 Task: In the  document presentation.txt Use the feature 'and check spelling and grammer' Change font style of header to '23' Select the body of letter and change paragraph spacing to  1.5
Action: Mouse moved to (297, 365)
Screenshot: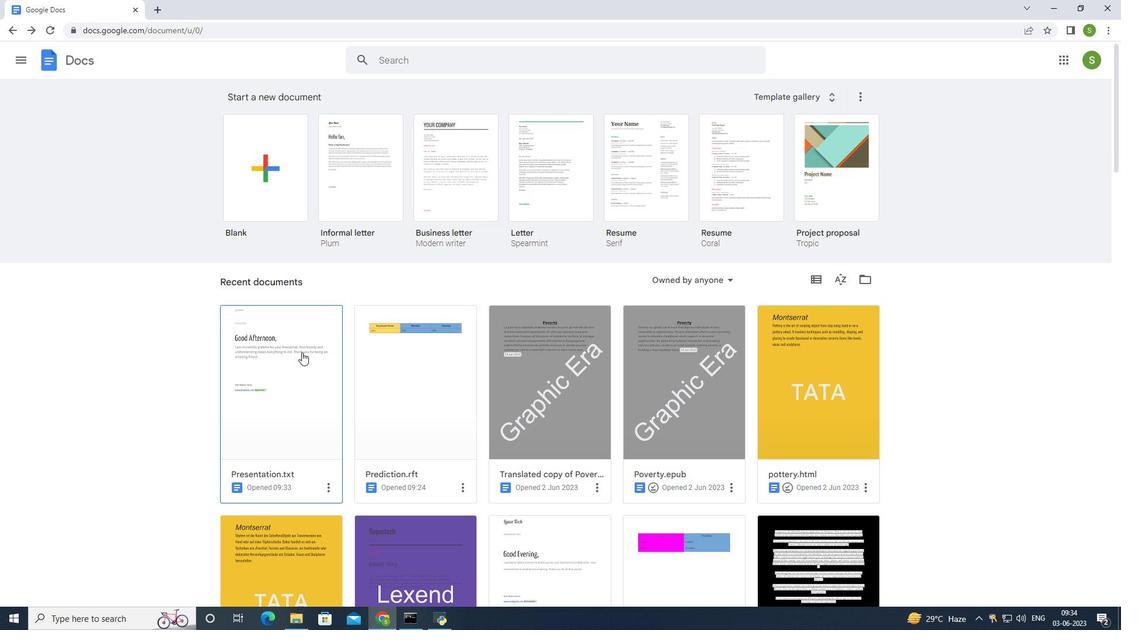 
Action: Mouse pressed left at (297, 365)
Screenshot: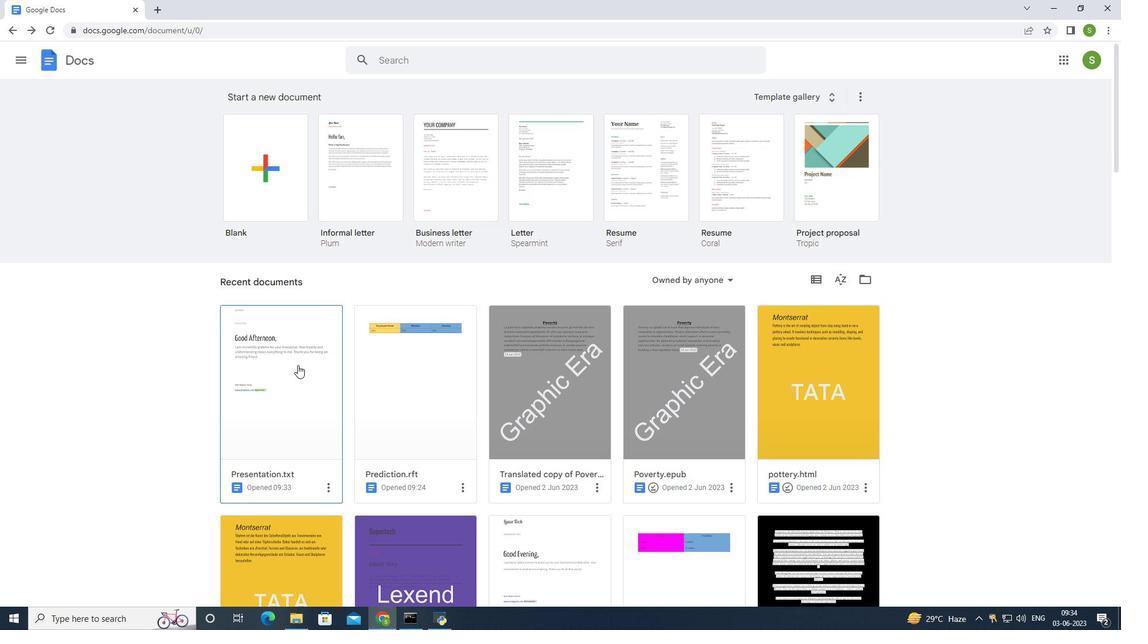 
Action: Mouse moved to (185, 71)
Screenshot: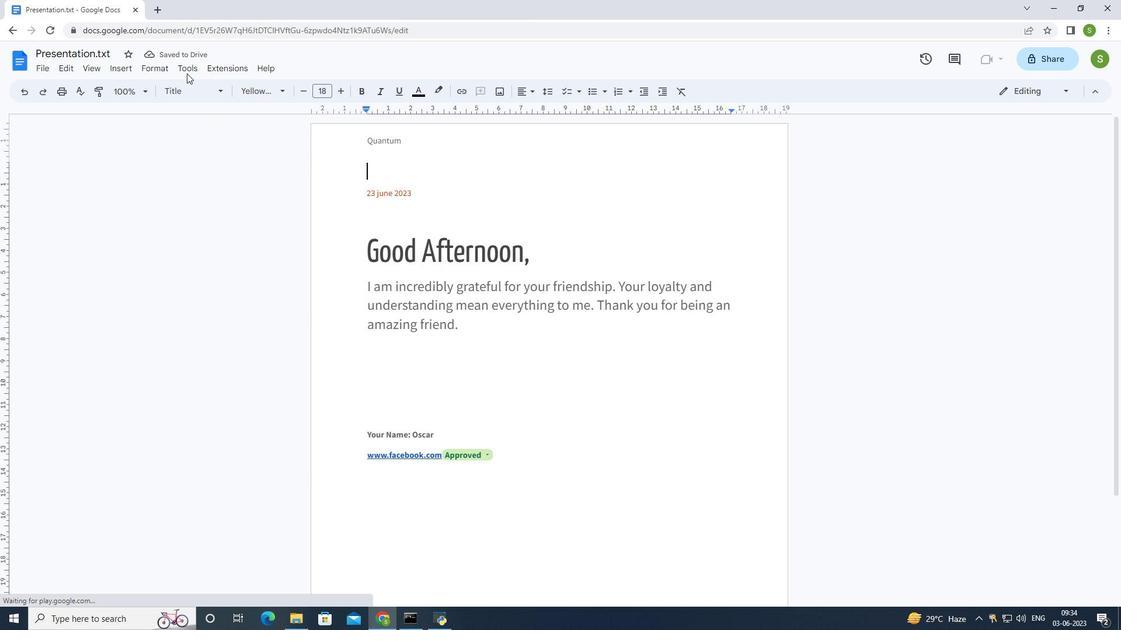 
Action: Mouse pressed left at (185, 71)
Screenshot: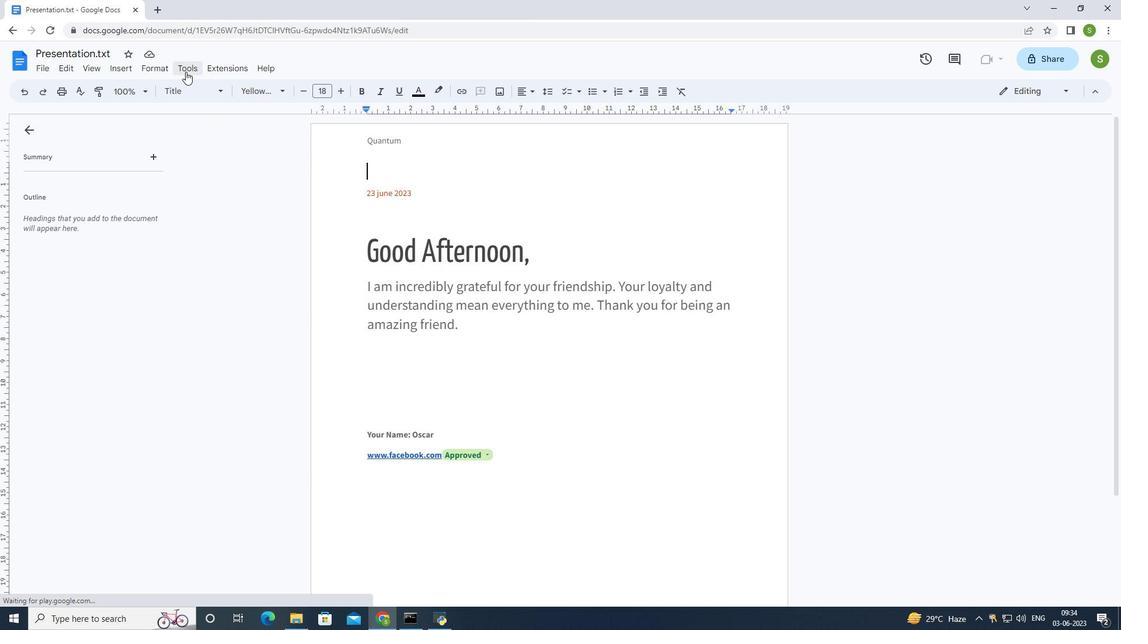 
Action: Mouse moved to (191, 83)
Screenshot: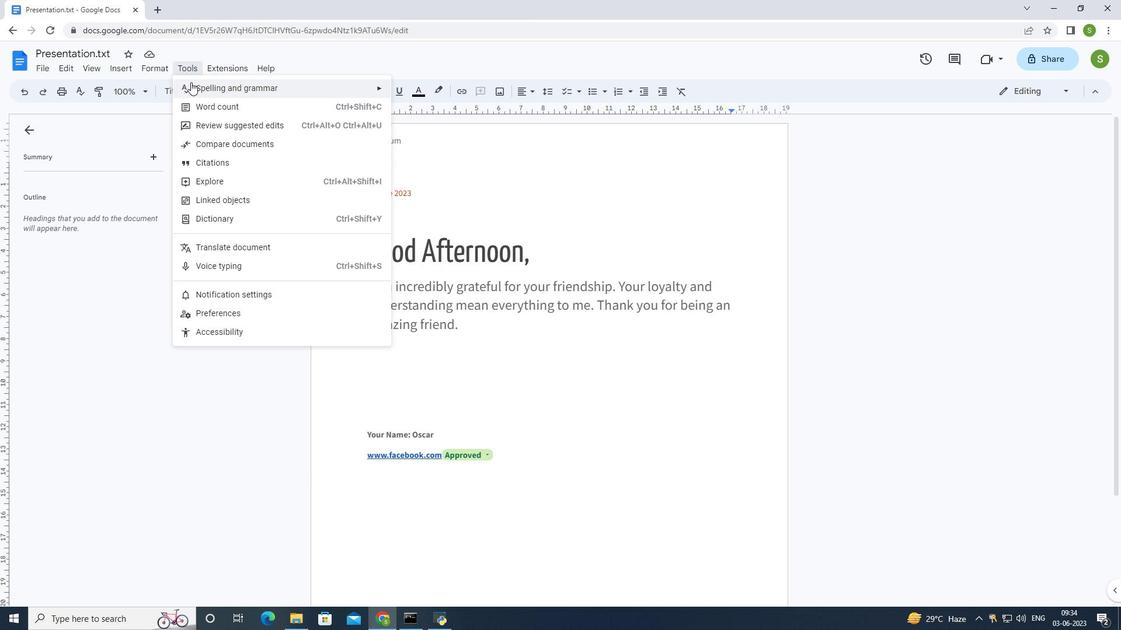 
Action: Mouse pressed left at (191, 83)
Screenshot: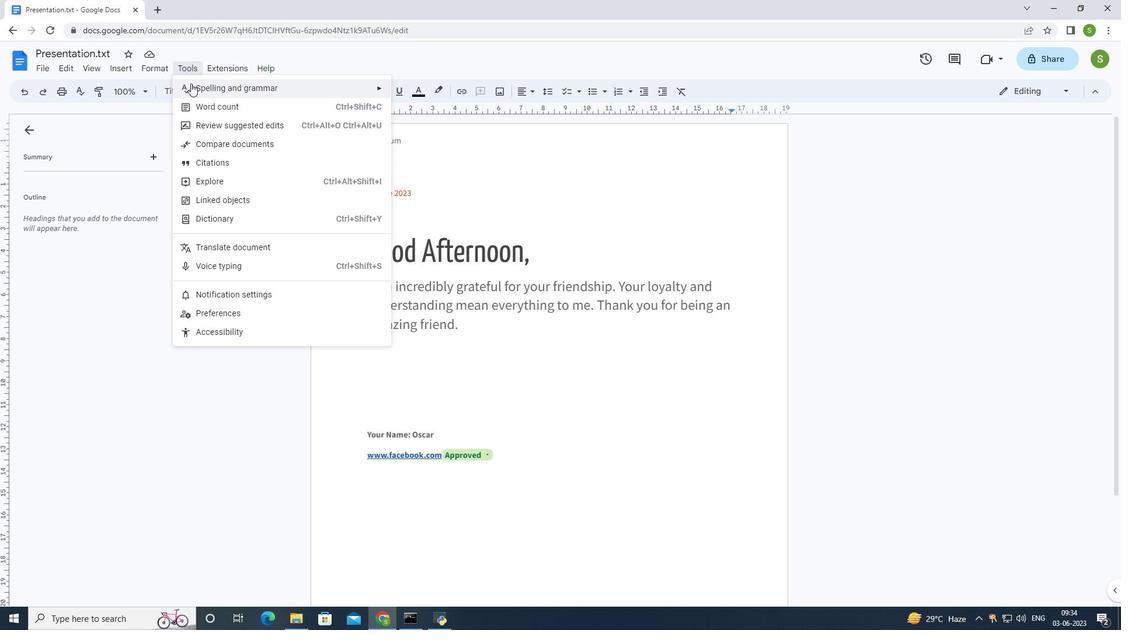 
Action: Mouse moved to (415, 88)
Screenshot: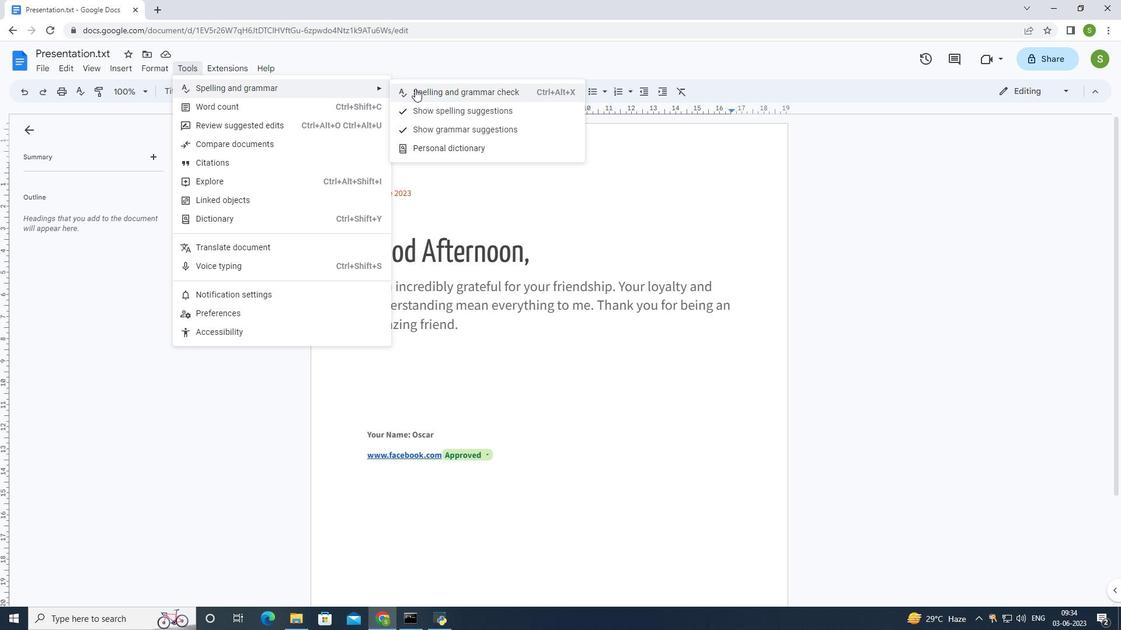 
Action: Mouse pressed left at (415, 88)
Screenshot: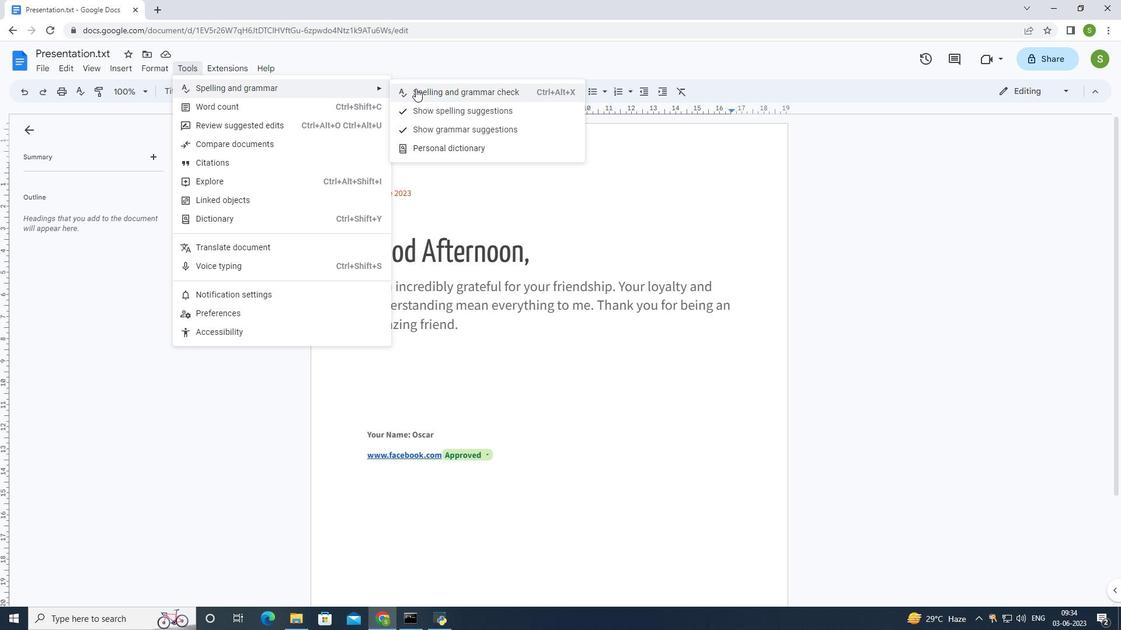 
Action: Mouse moved to (364, 278)
Screenshot: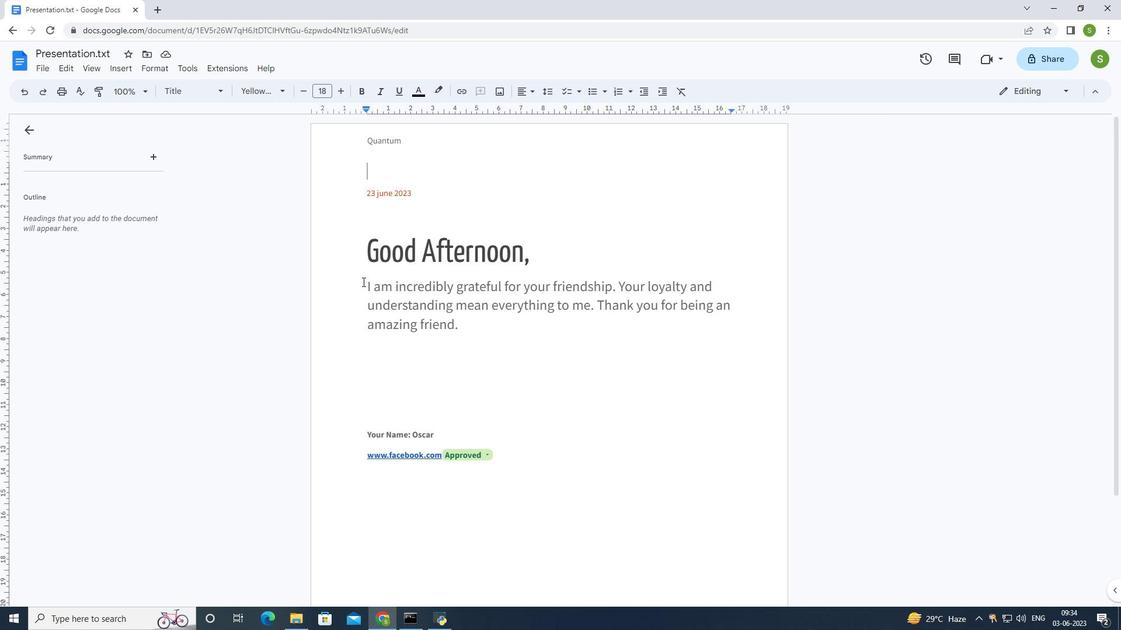 
Action: Mouse pressed left at (364, 278)
Screenshot: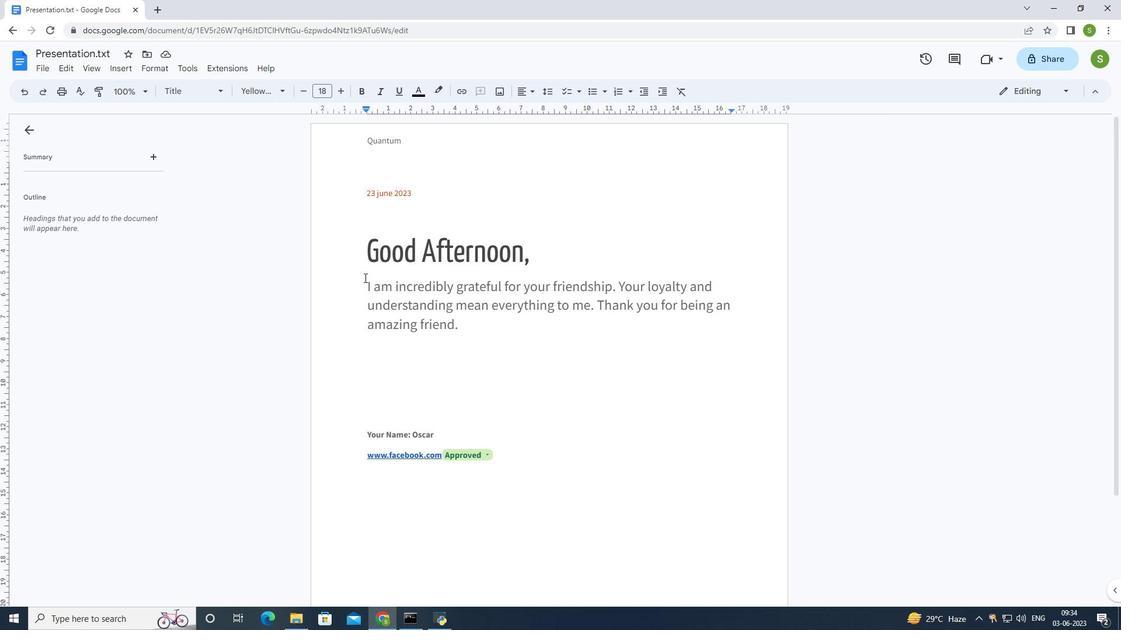
Action: Mouse moved to (255, 92)
Screenshot: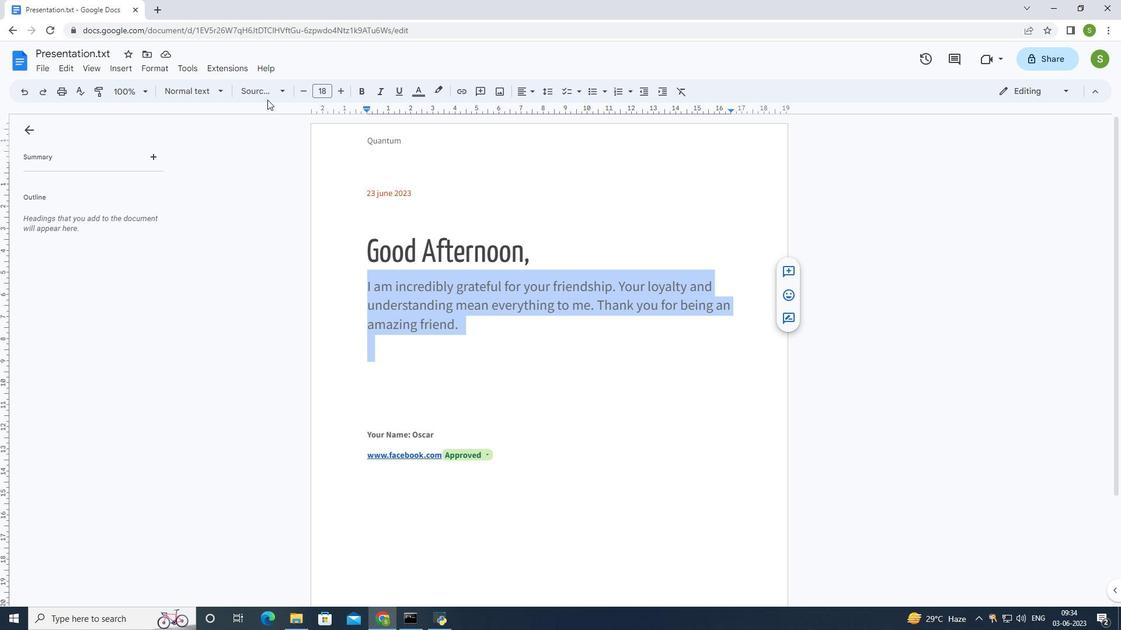 
Action: Mouse pressed left at (255, 92)
Screenshot: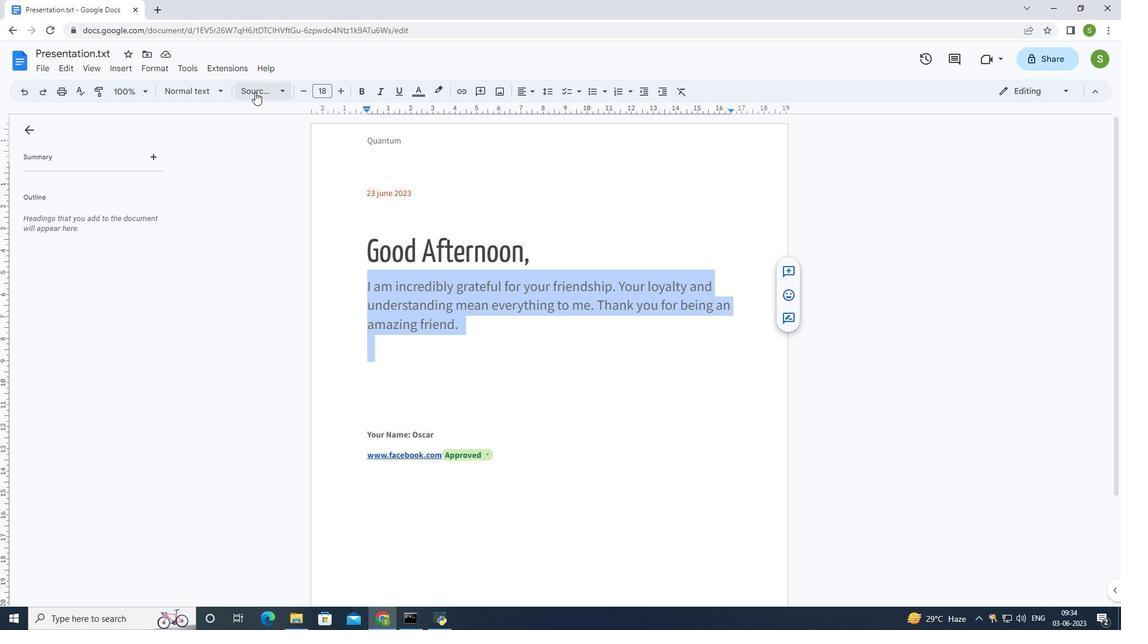 
Action: Mouse moved to (555, 195)
Screenshot: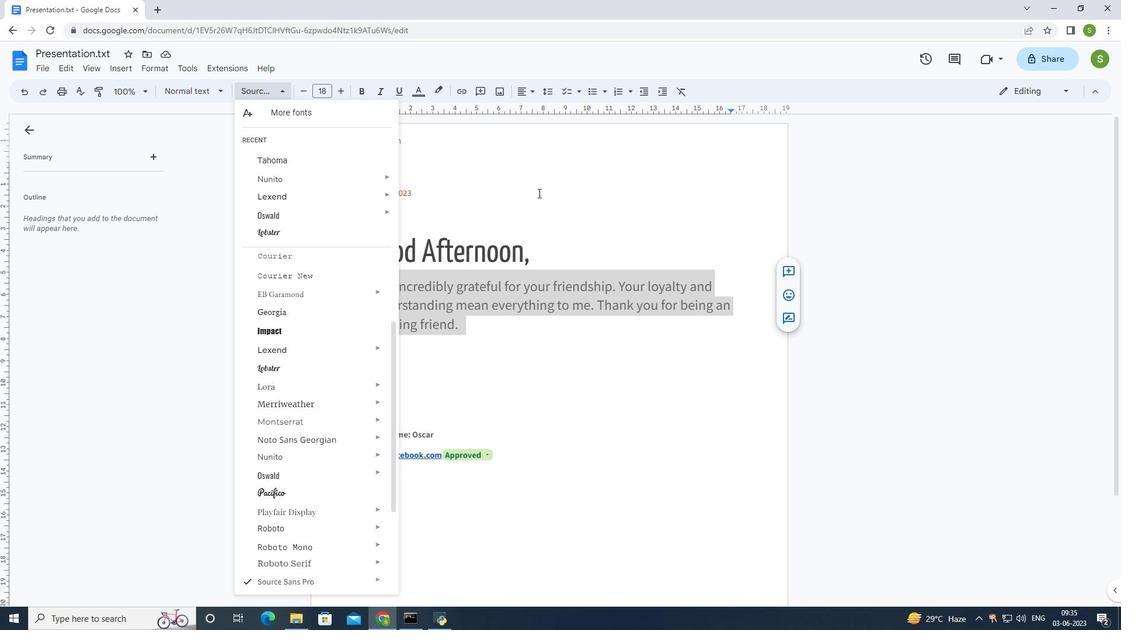 
Action: Mouse pressed left at (555, 195)
Screenshot: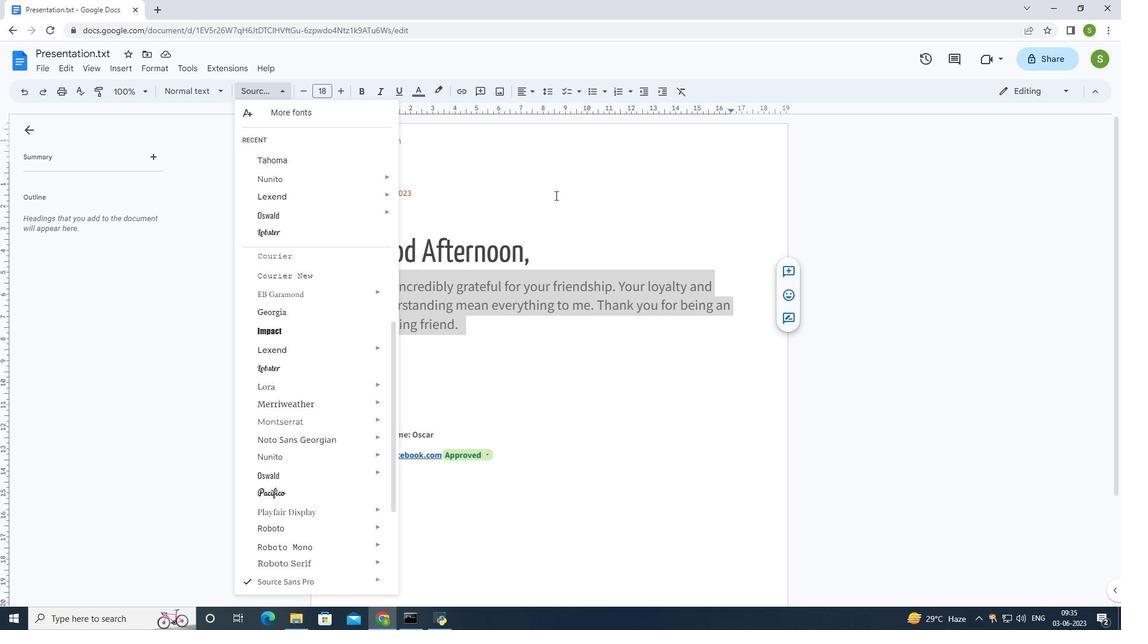
Action: Mouse moved to (414, 145)
Screenshot: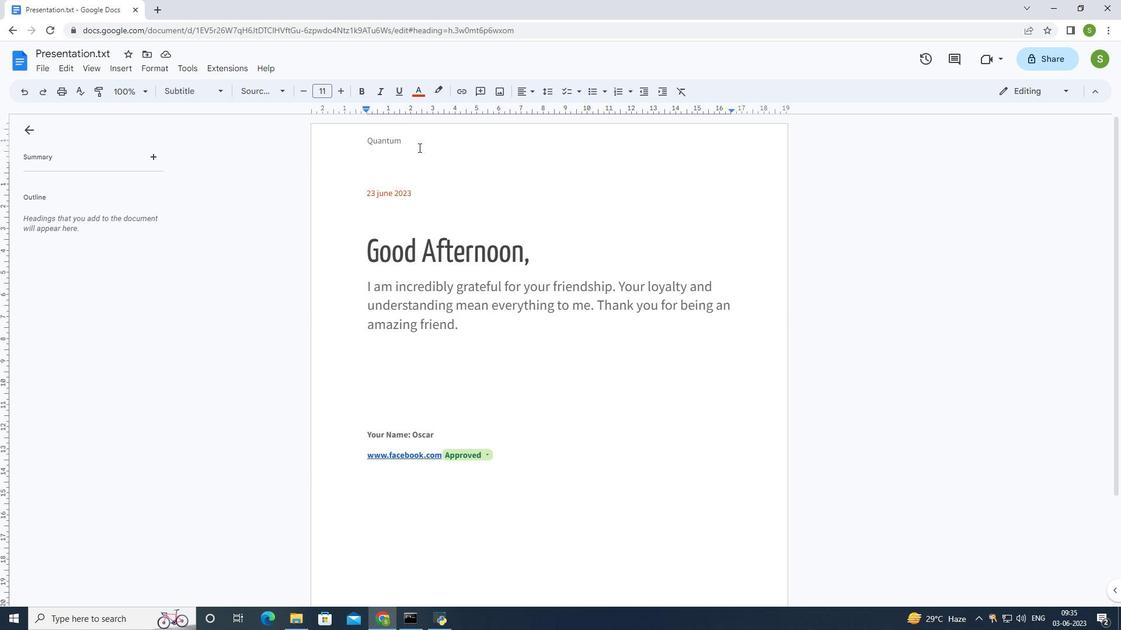 
Action: Mouse pressed left at (414, 145)
Screenshot: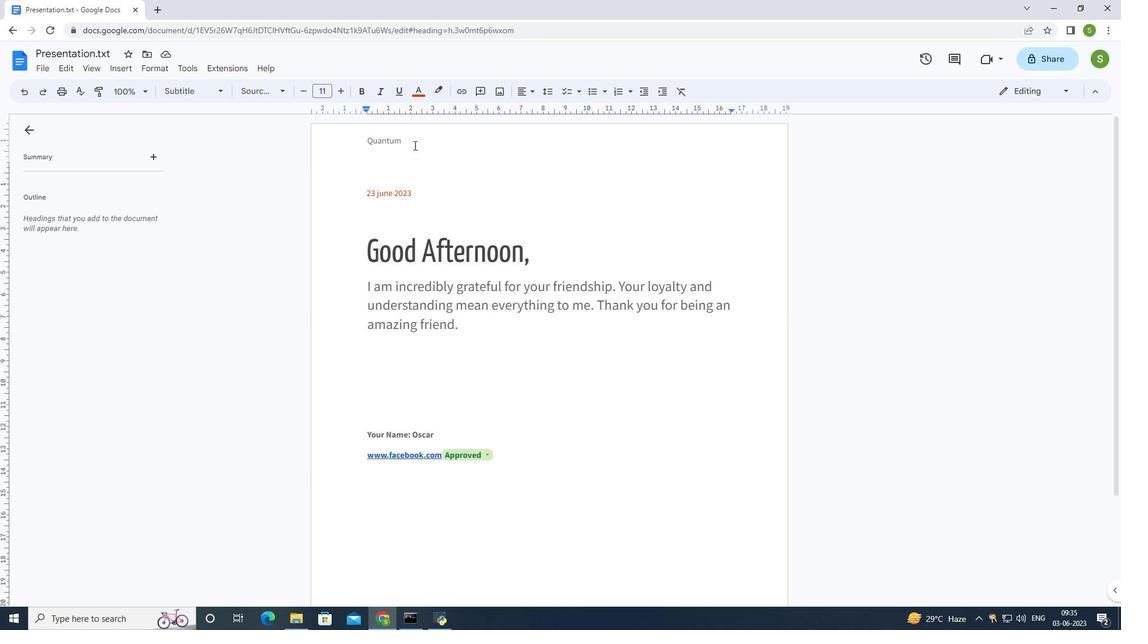 
Action: Mouse moved to (410, 141)
Screenshot: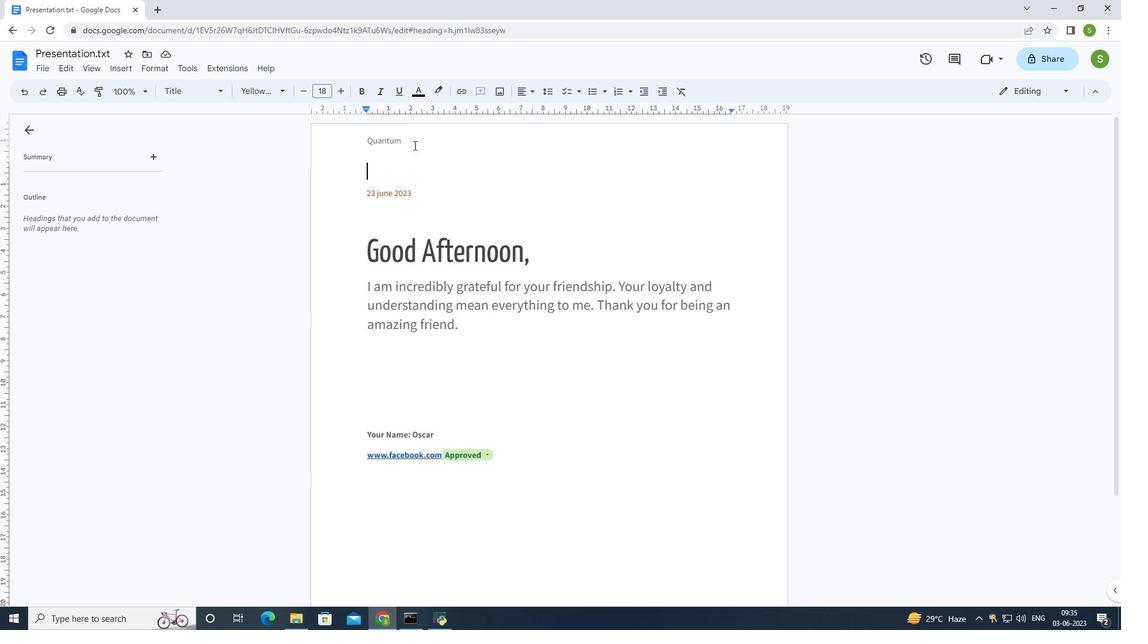 
Action: Mouse pressed left at (410, 141)
Screenshot: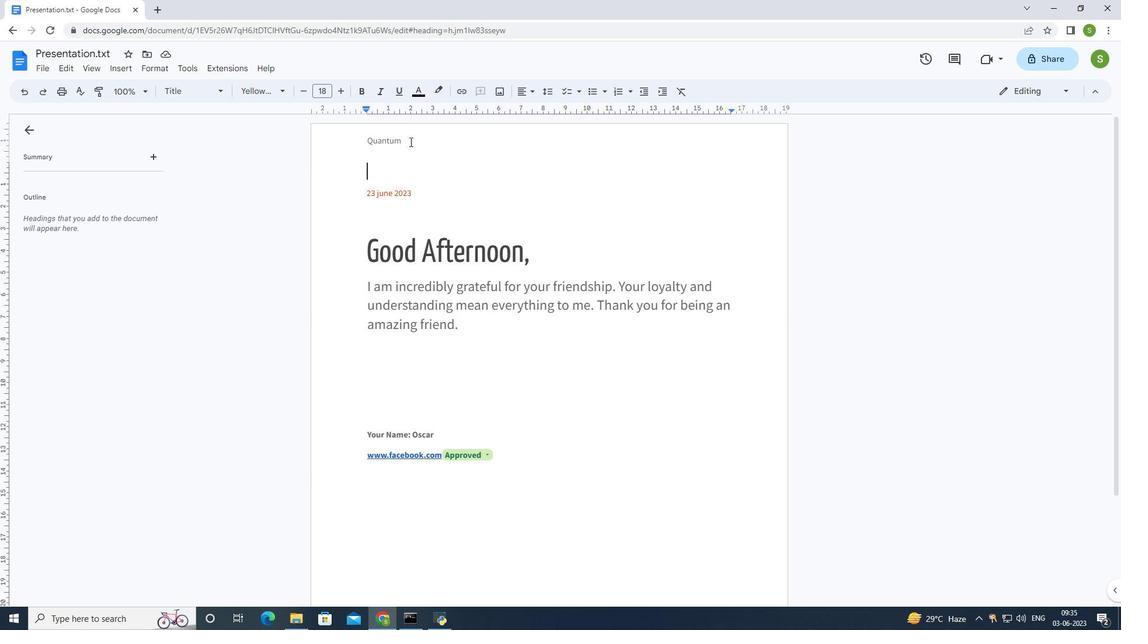 
Action: Mouse moved to (410, 141)
Screenshot: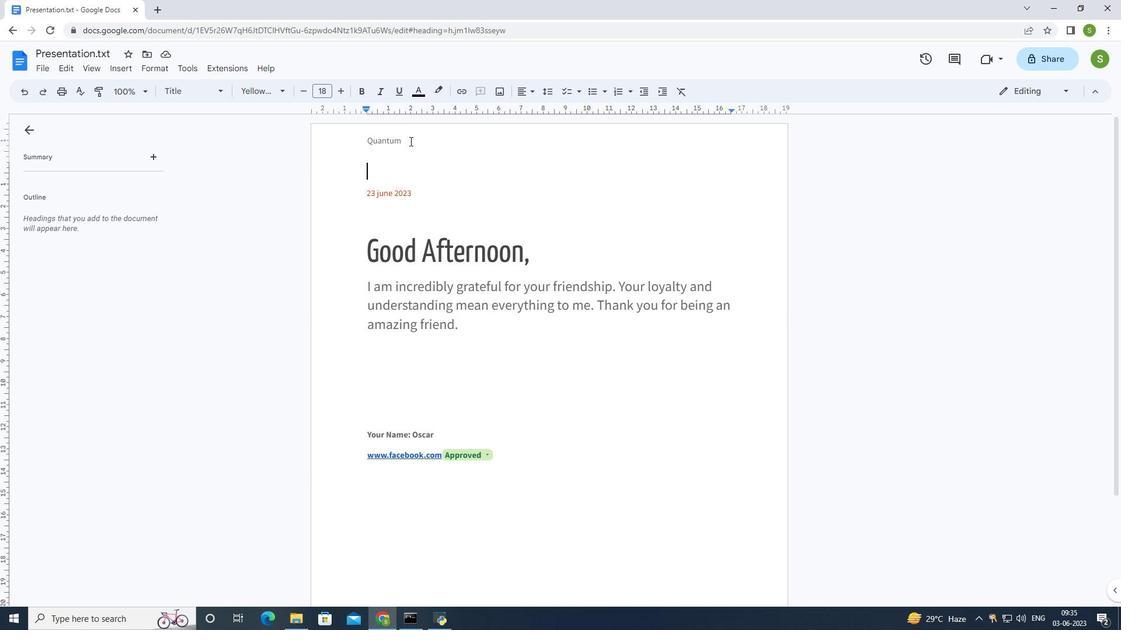 
Action: Mouse pressed left at (410, 141)
Screenshot: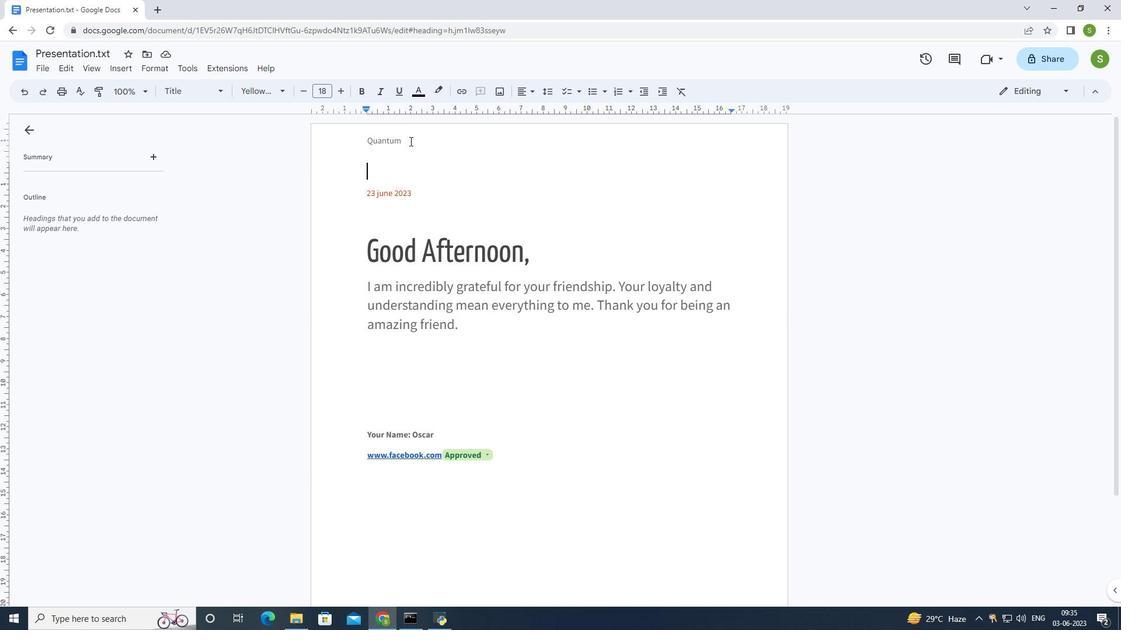
Action: Mouse moved to (405, 140)
Screenshot: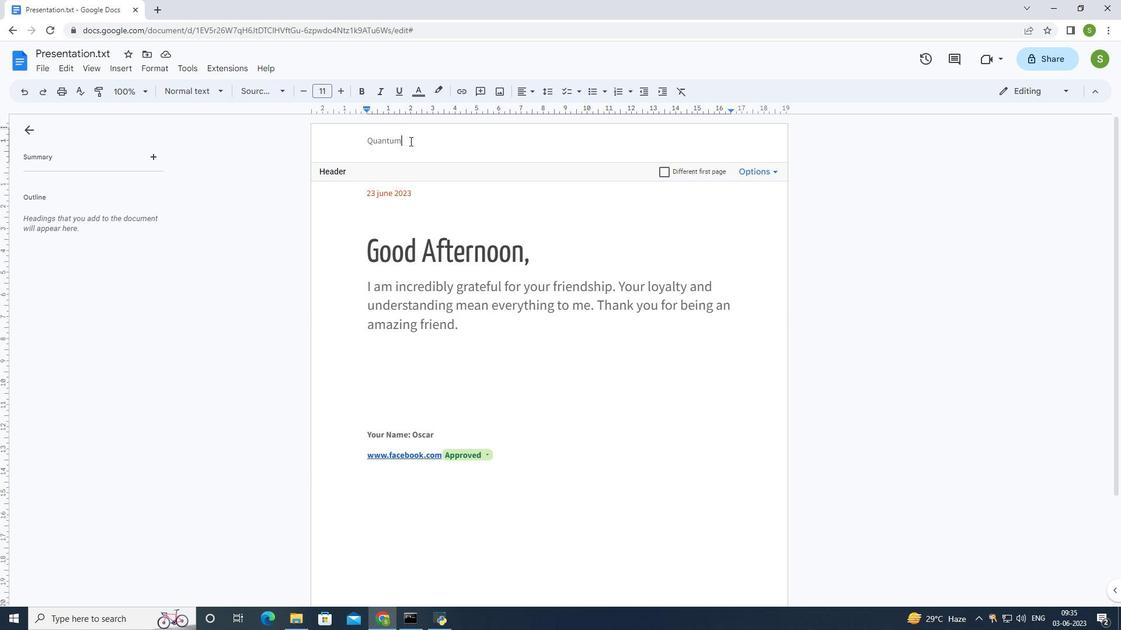 
Action: Mouse pressed left at (405, 140)
Screenshot: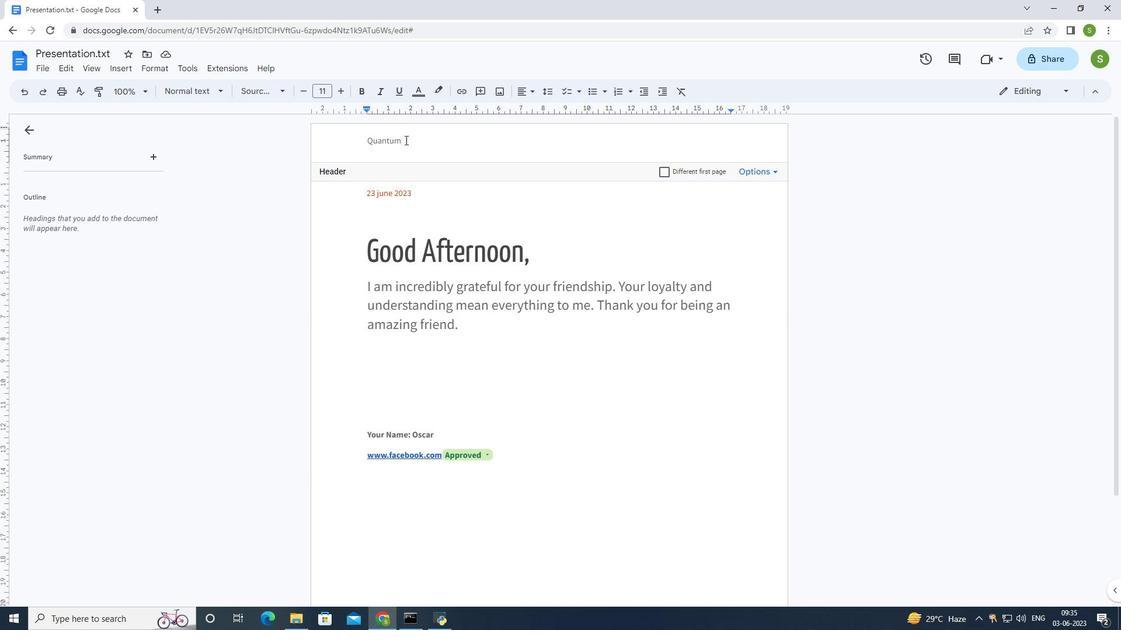 
Action: Mouse moved to (344, 89)
Screenshot: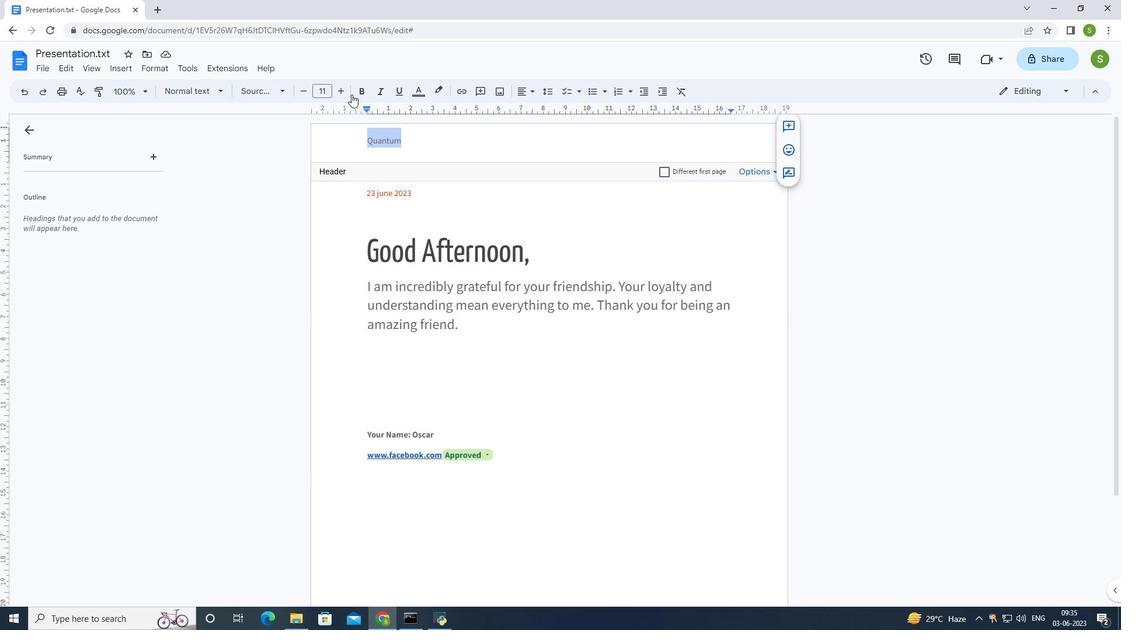 
Action: Mouse pressed left at (344, 89)
Screenshot: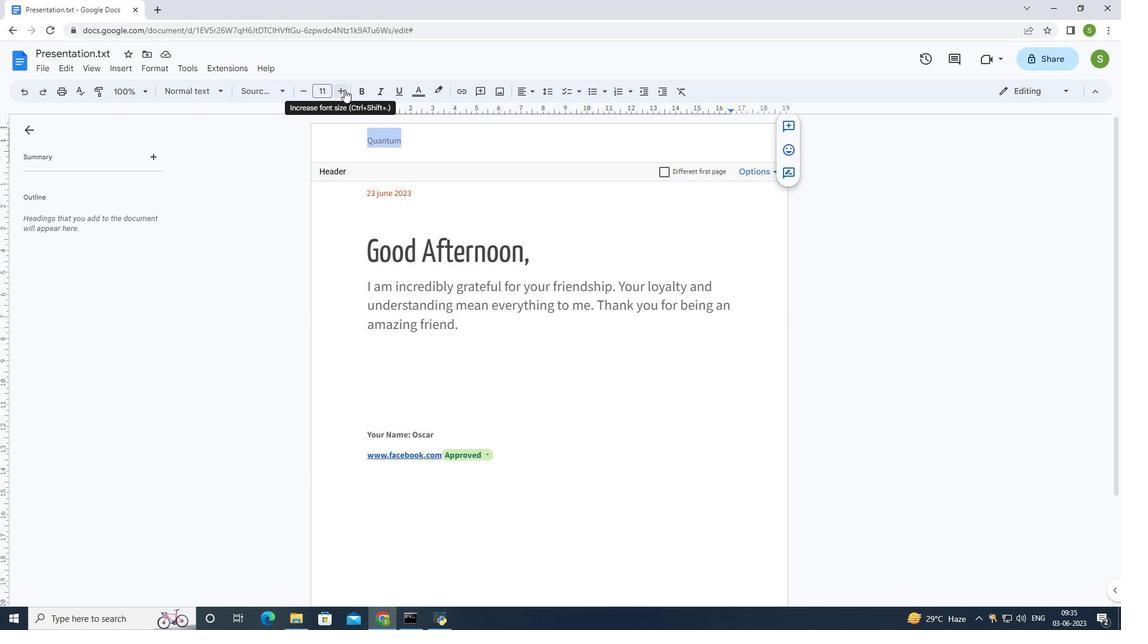 
Action: Mouse pressed left at (344, 89)
Screenshot: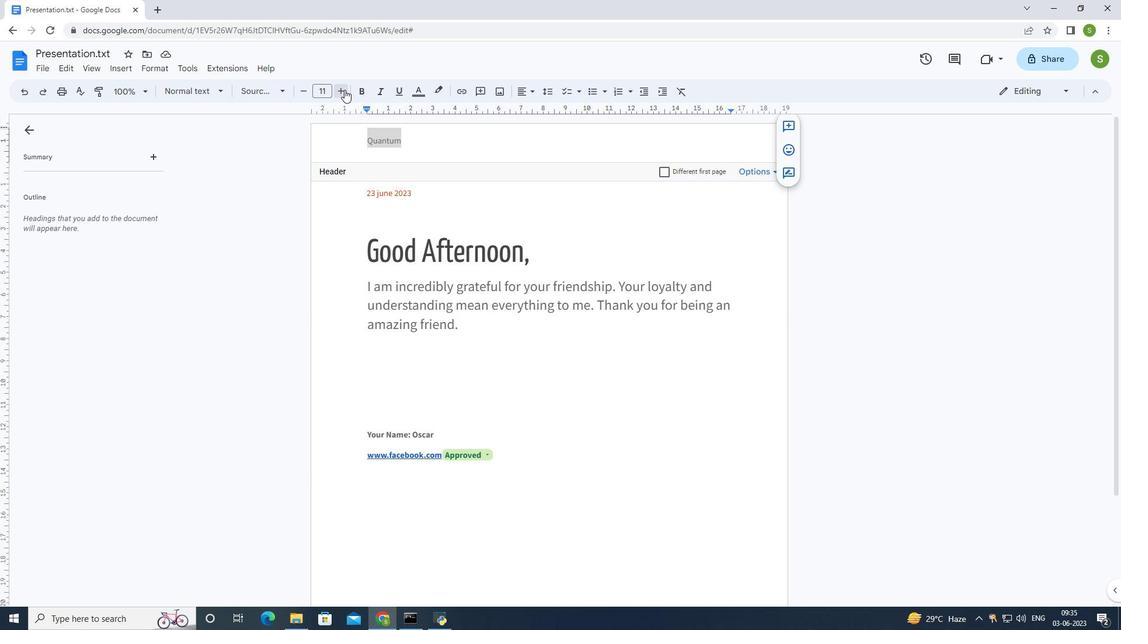
Action: Mouse pressed left at (344, 89)
Screenshot: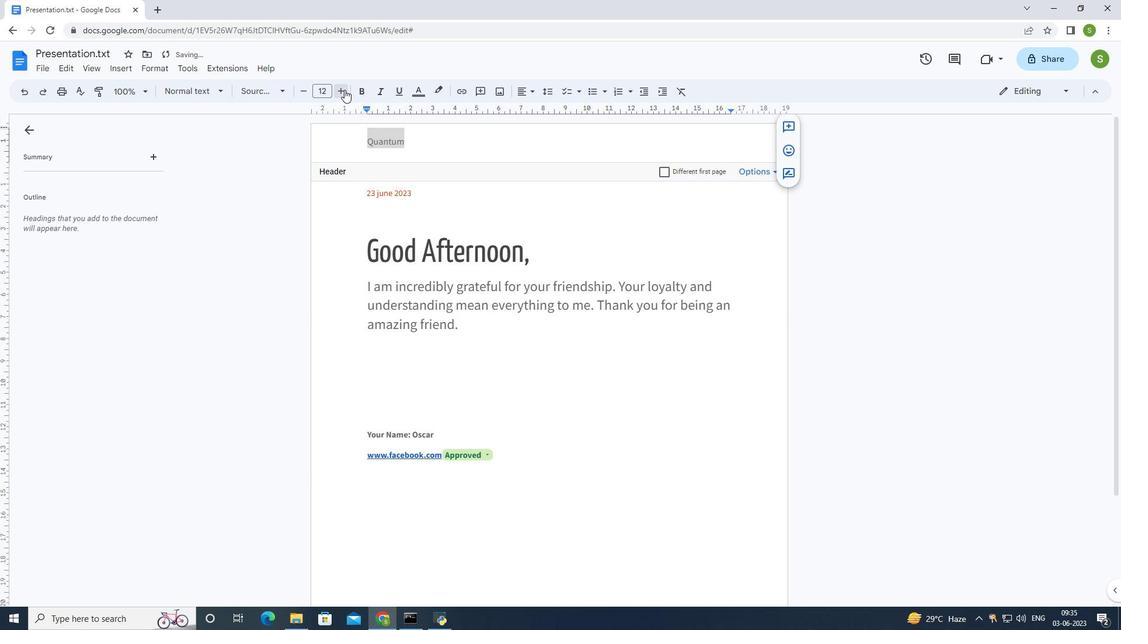 
Action: Mouse pressed left at (344, 89)
Screenshot: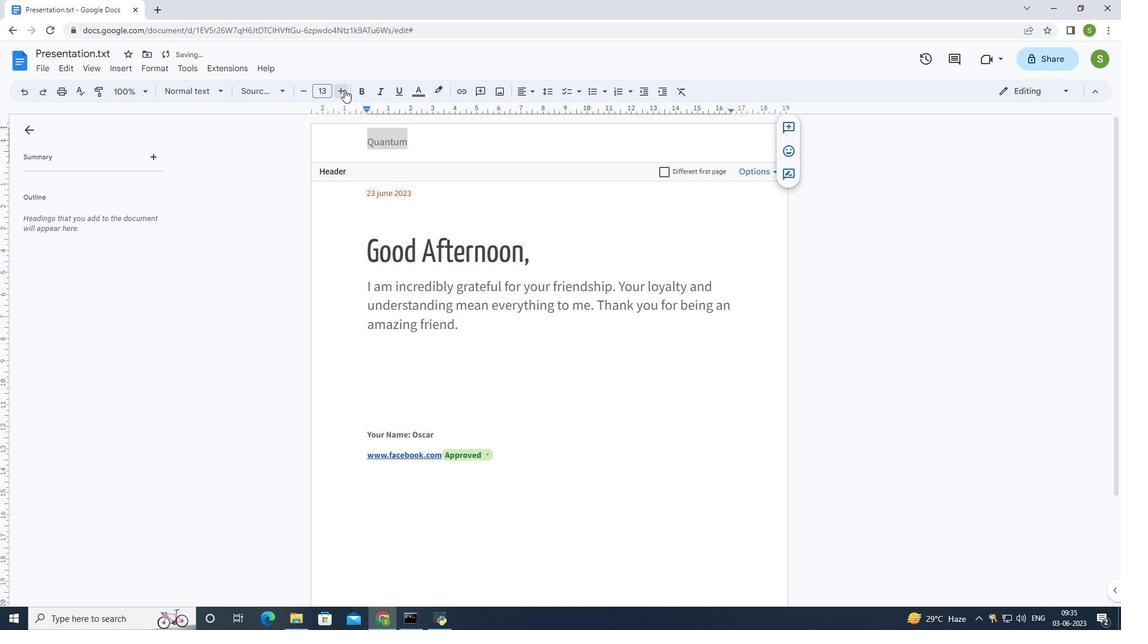
Action: Mouse pressed left at (344, 89)
Screenshot: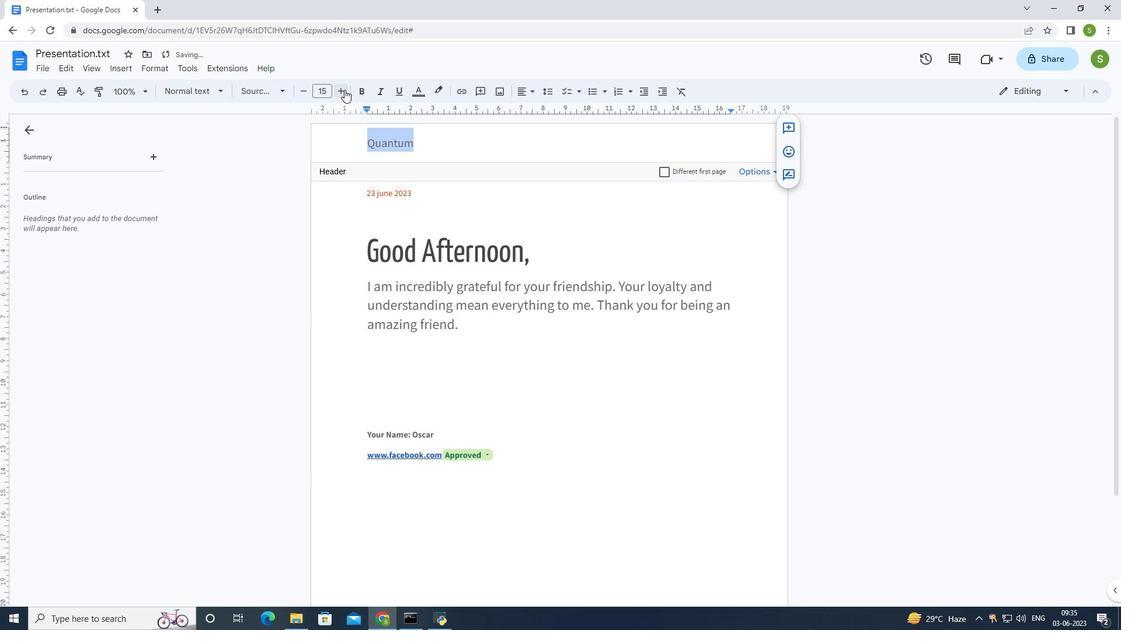 
Action: Mouse pressed left at (344, 89)
Screenshot: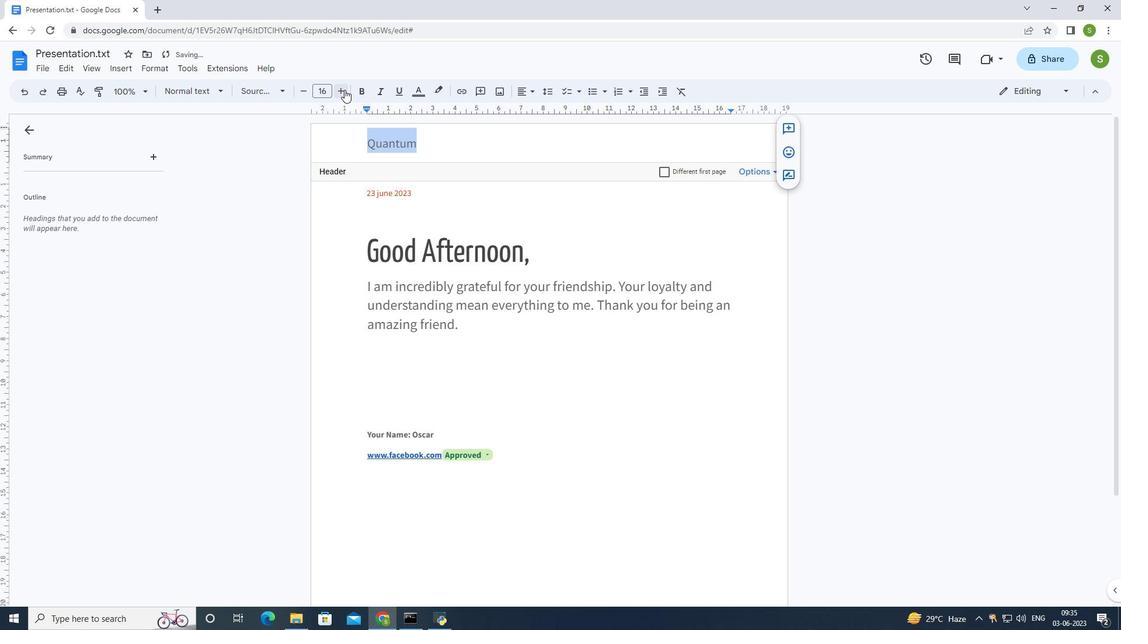 
Action: Mouse pressed left at (344, 89)
Screenshot: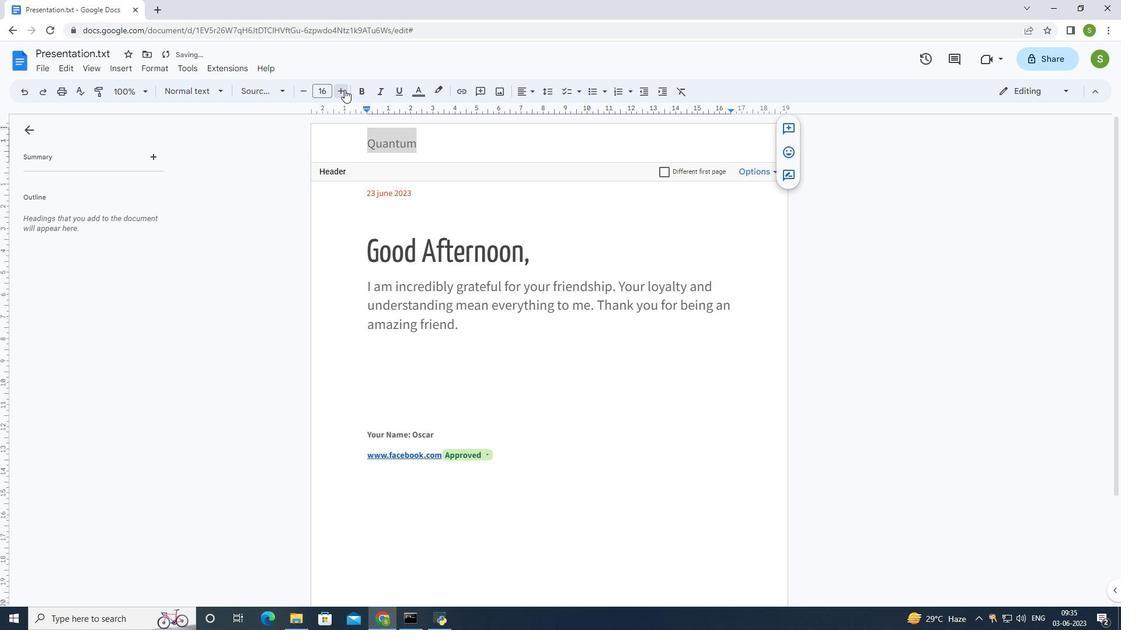 
Action: Mouse pressed left at (344, 89)
Screenshot: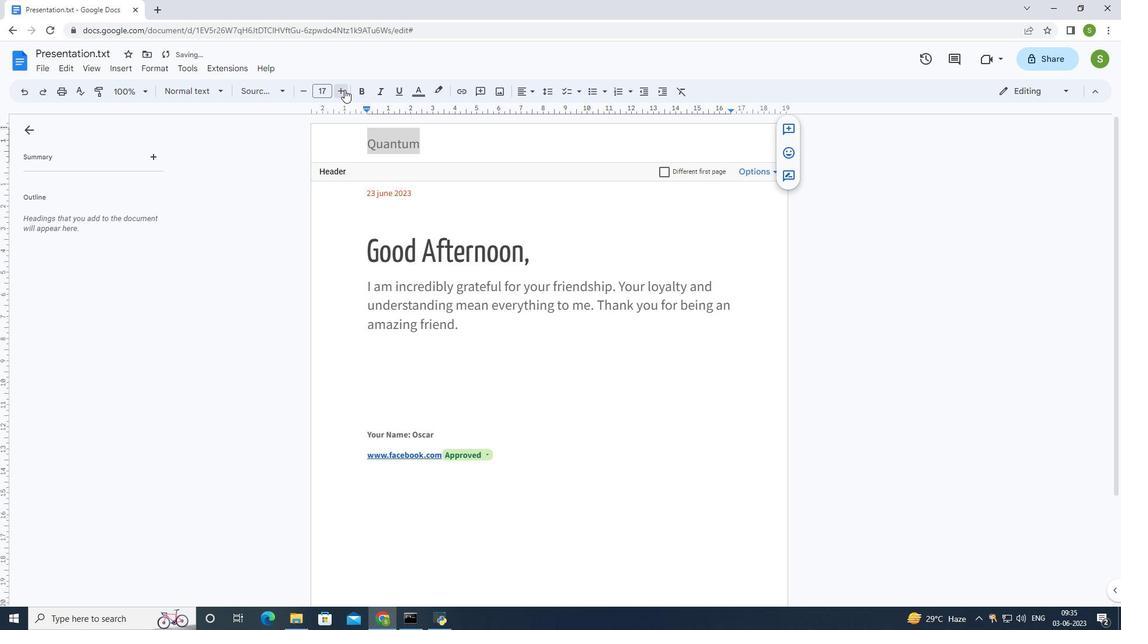 
Action: Mouse pressed left at (344, 89)
Screenshot: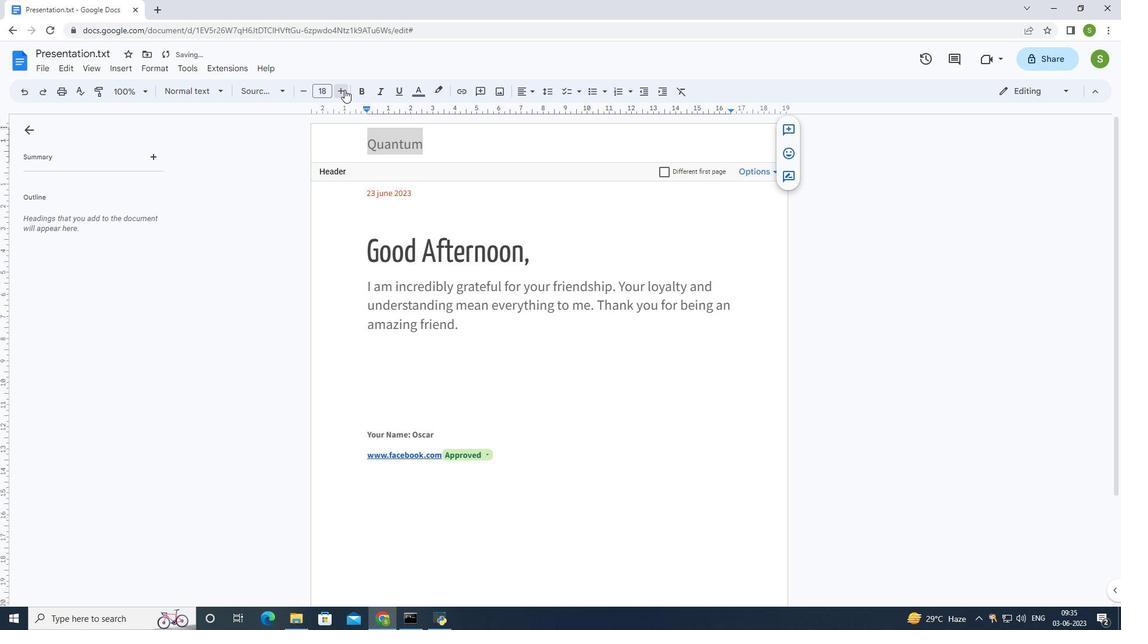 
Action: Mouse pressed left at (344, 89)
Screenshot: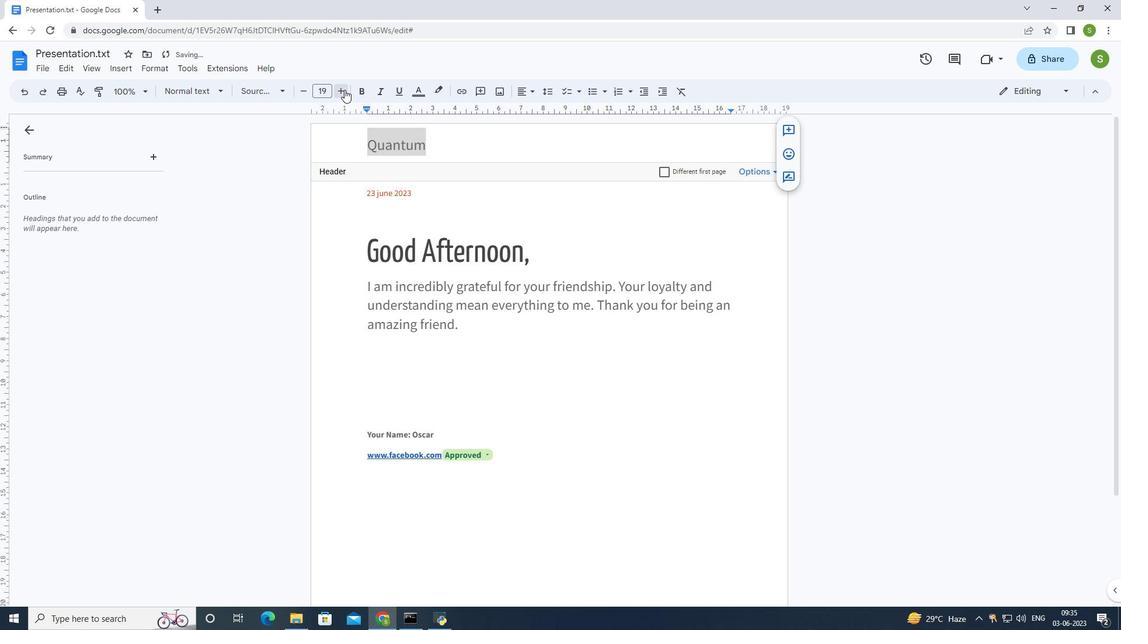 
Action: Mouse pressed left at (344, 89)
Screenshot: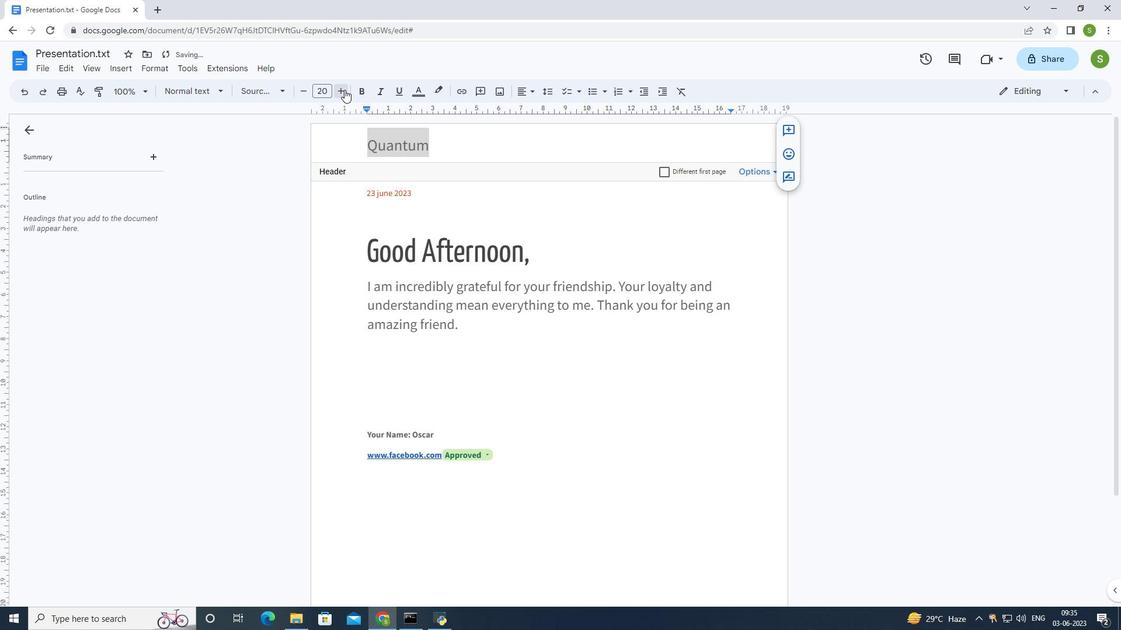 
Action: Mouse pressed left at (344, 89)
Screenshot: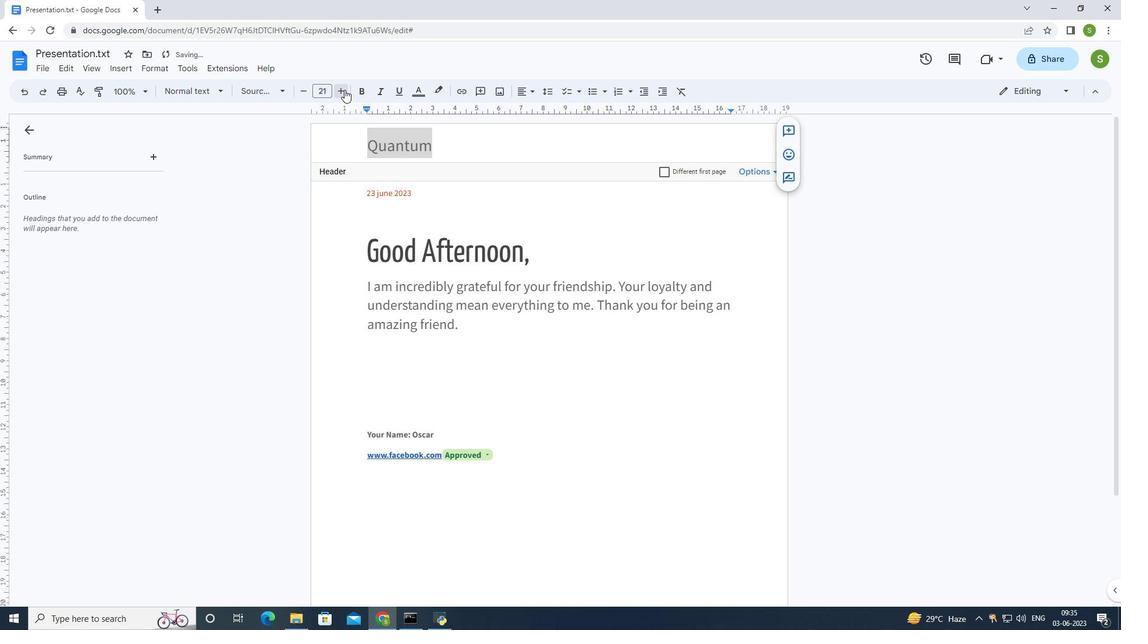 
Action: Mouse moved to (359, 279)
Screenshot: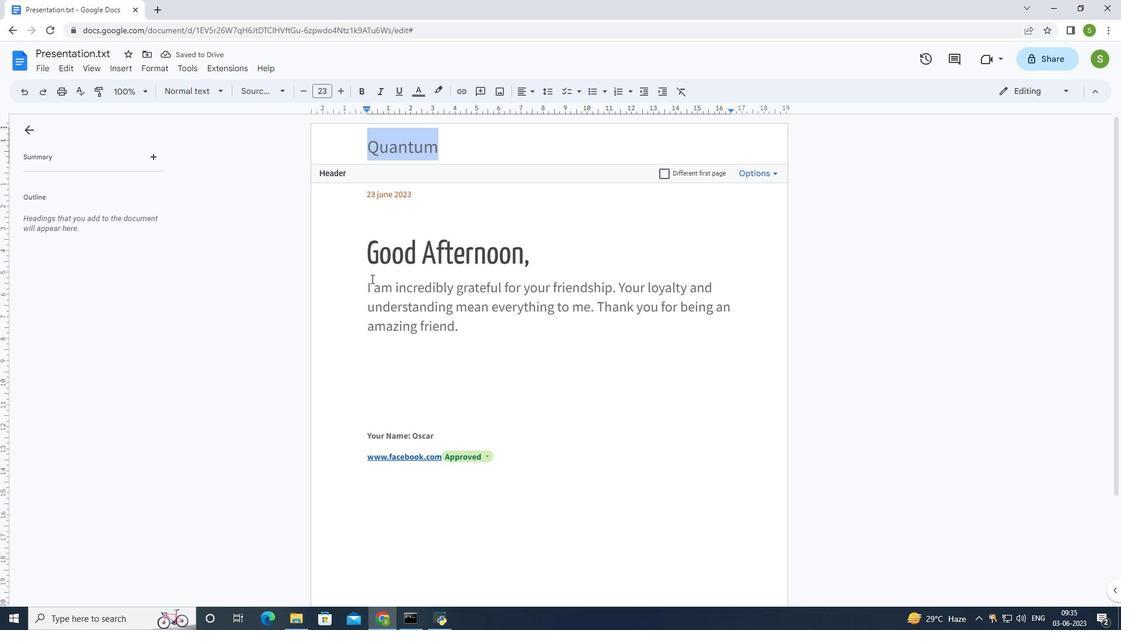 
Action: Mouse pressed left at (359, 279)
Screenshot: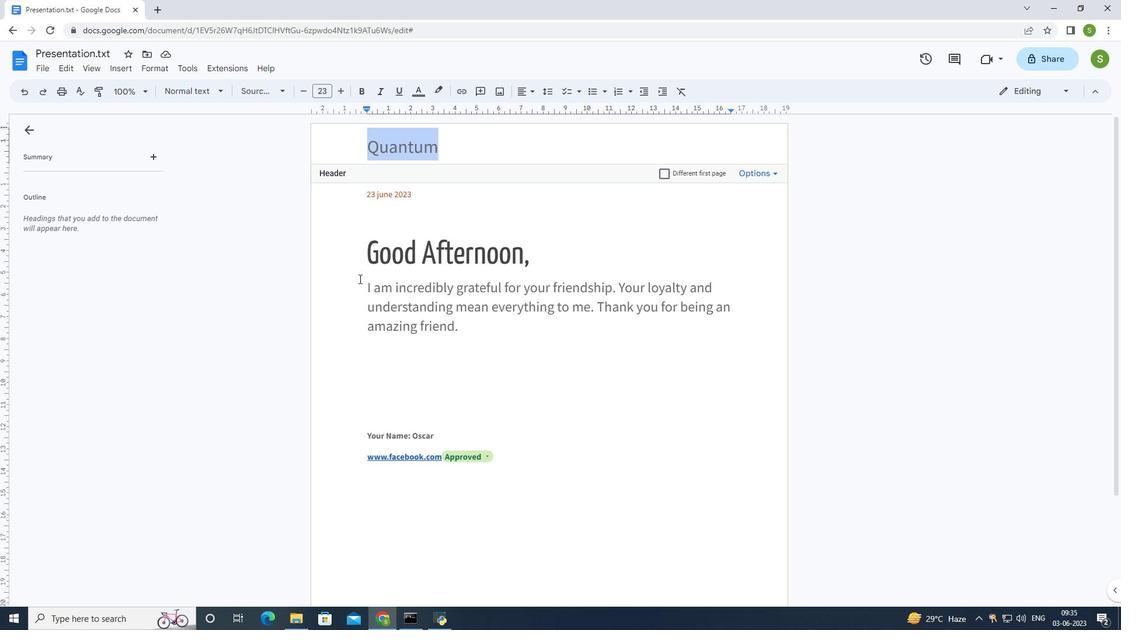 
Action: Mouse moved to (546, 93)
Screenshot: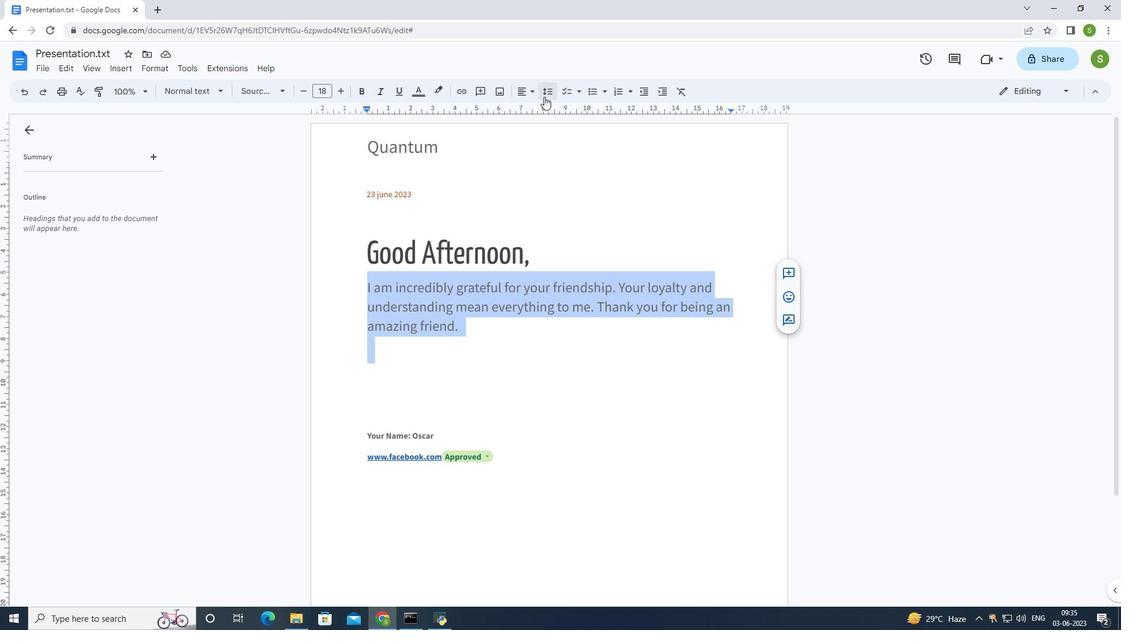 
Action: Mouse pressed left at (546, 93)
Screenshot: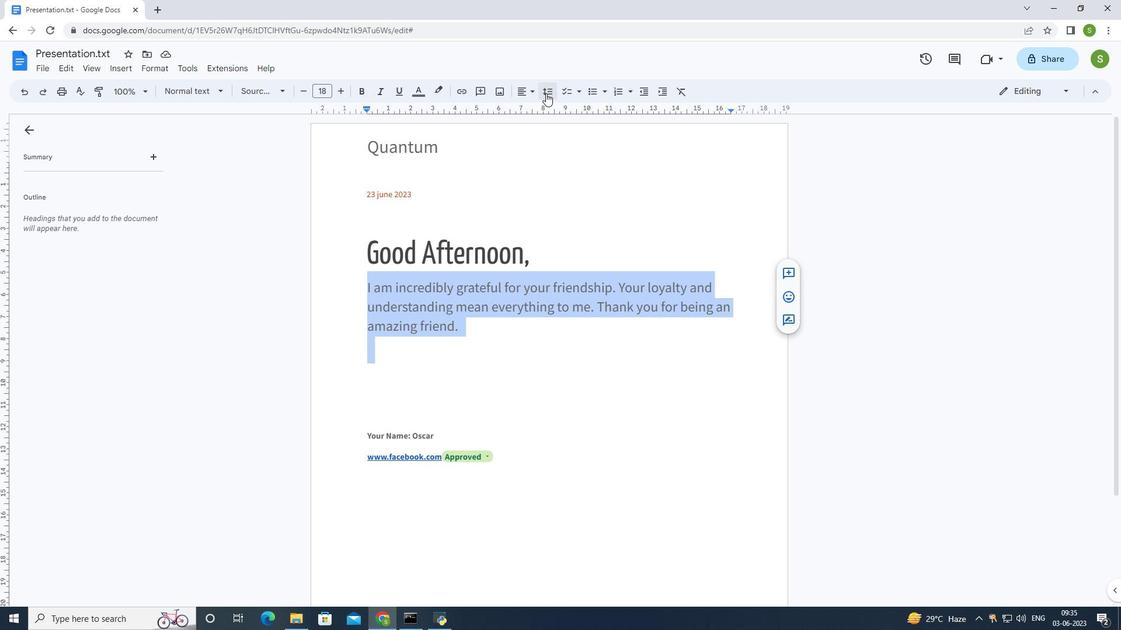 
Action: Mouse moved to (560, 146)
Screenshot: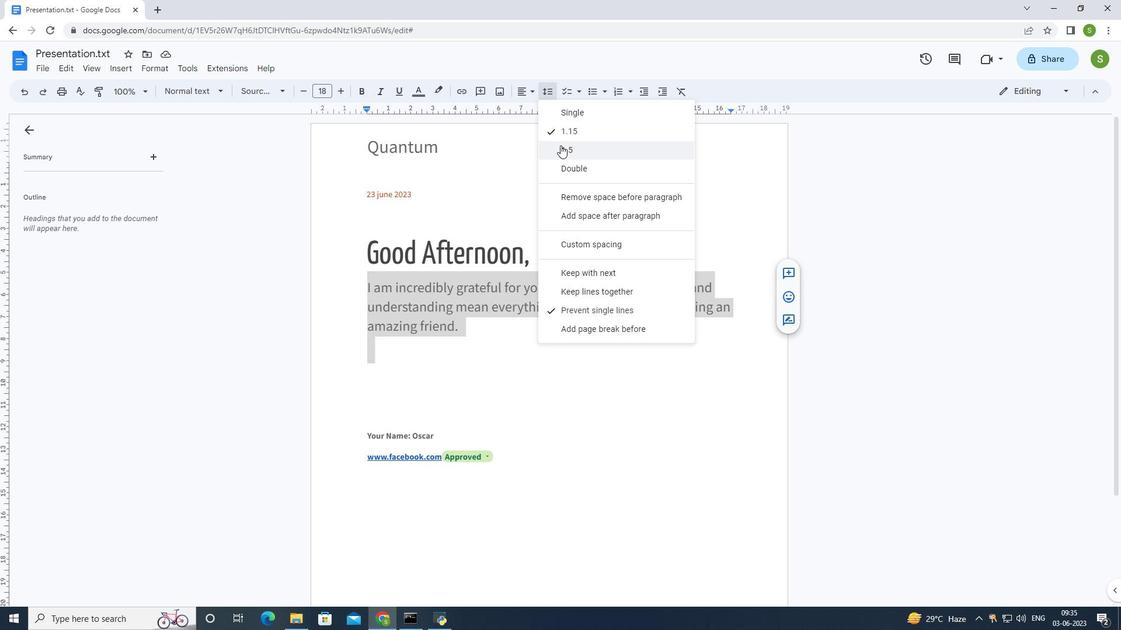 
Action: Mouse pressed left at (560, 146)
Screenshot: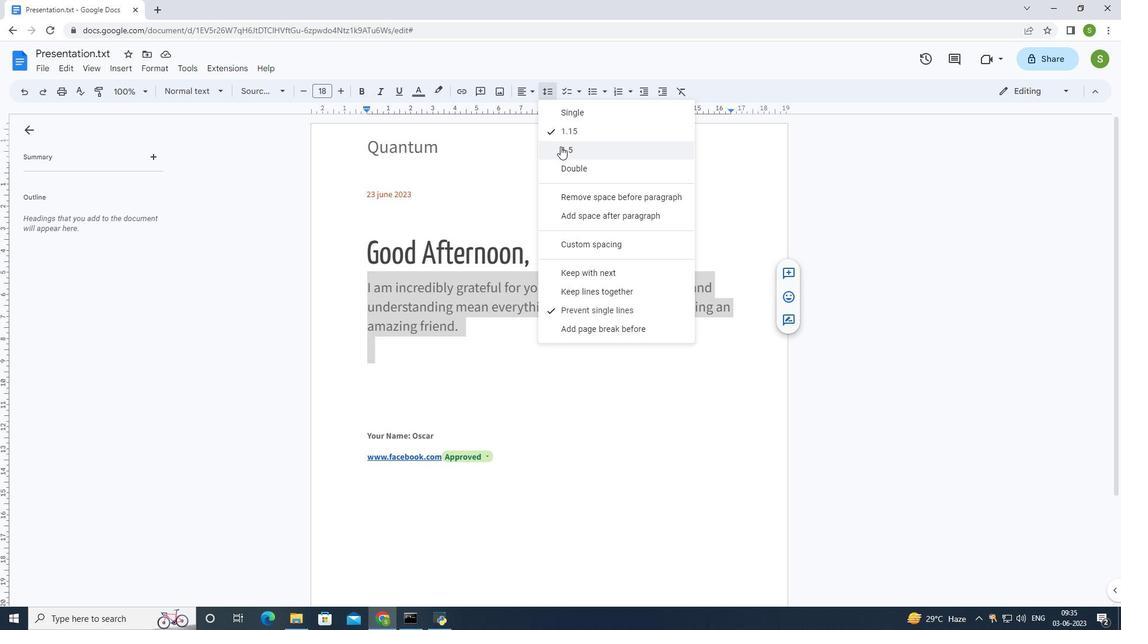 
Action: Mouse moved to (620, 217)
Screenshot: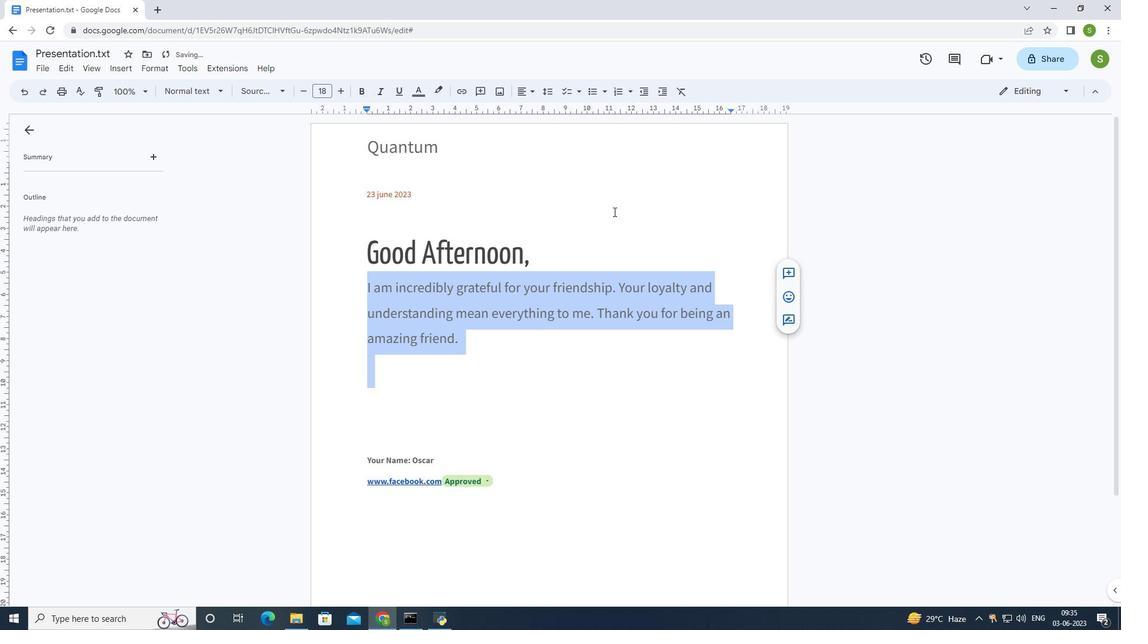 
Action: Mouse pressed left at (620, 217)
Screenshot: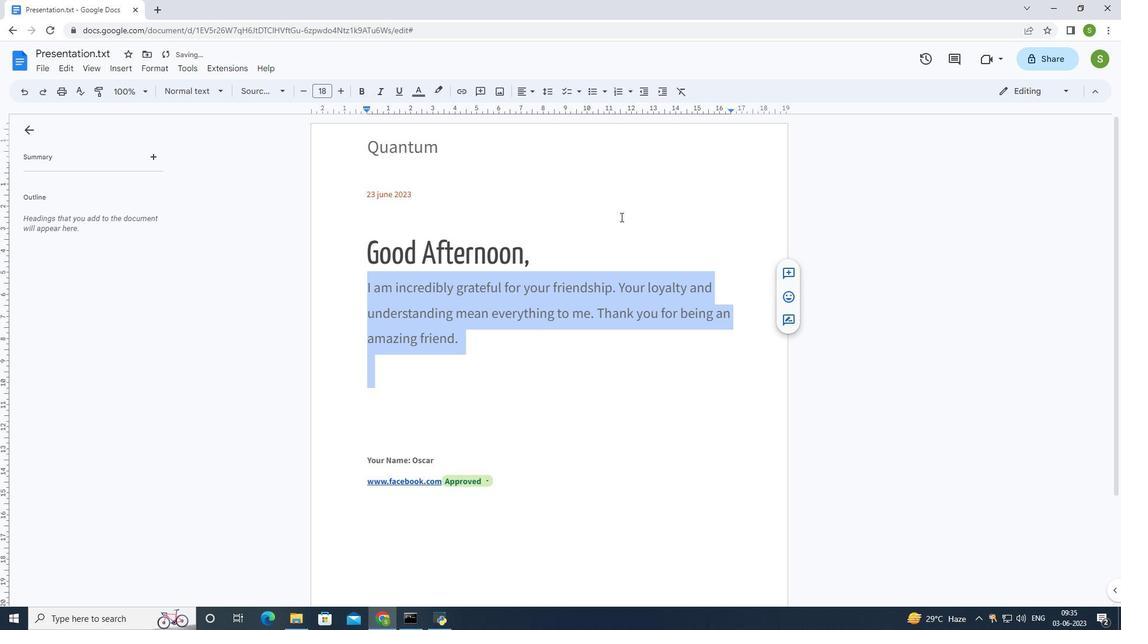 
Action: Mouse moved to (620, 217)
Screenshot: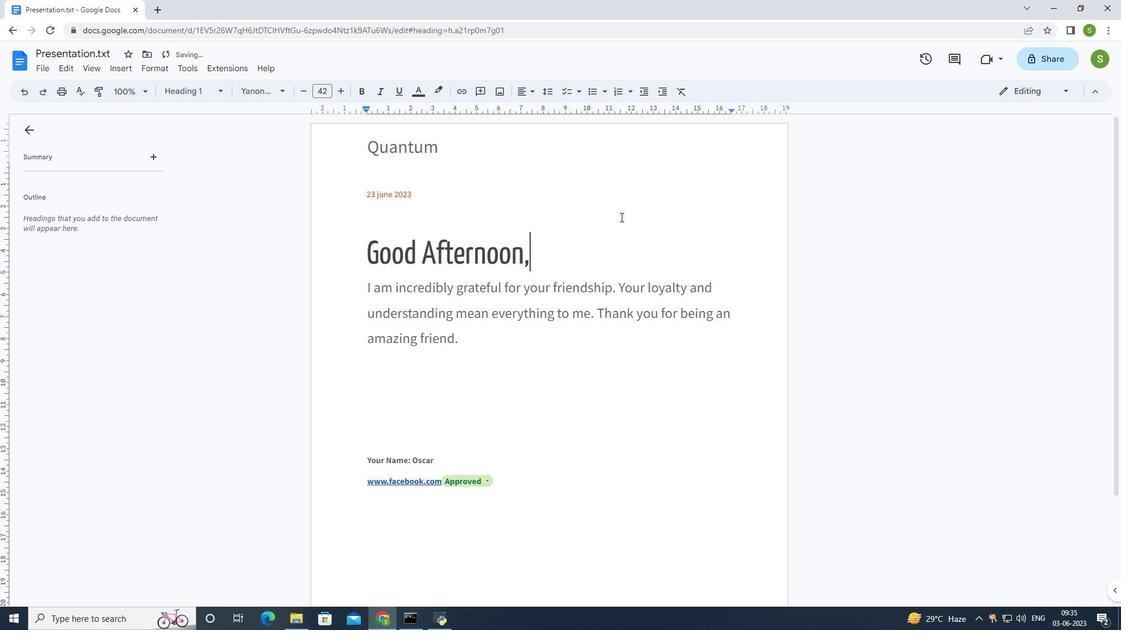 
